 Task: Create a section Speed King and in the section, add a milestone Remote work and collaboration enhancement in the project Constellation
Action: Mouse moved to (64, 420)
Screenshot: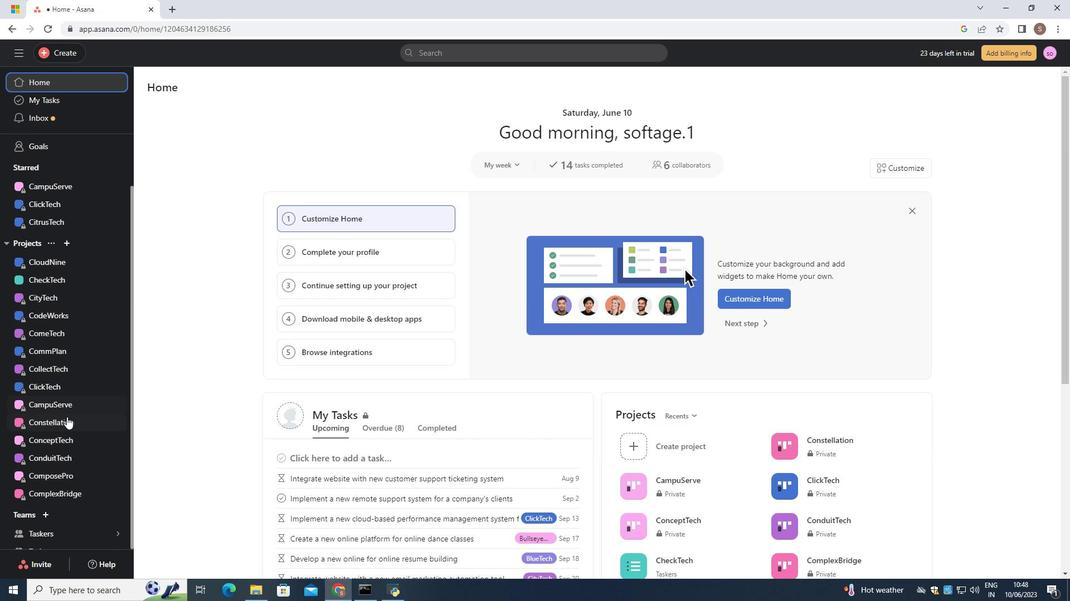 
Action: Mouse pressed left at (64, 420)
Screenshot: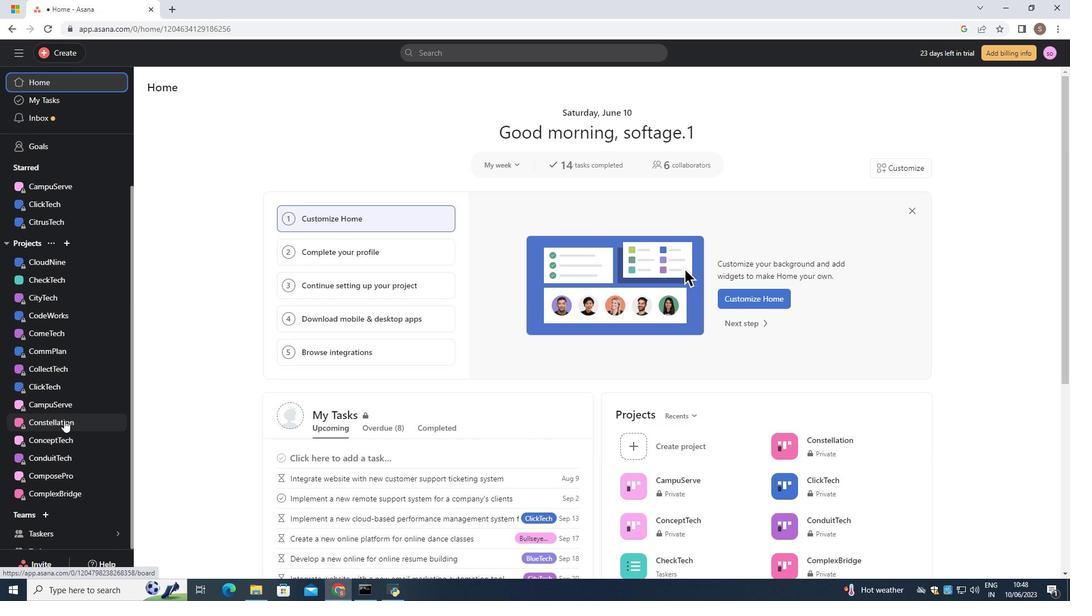
Action: Mouse moved to (677, 166)
Screenshot: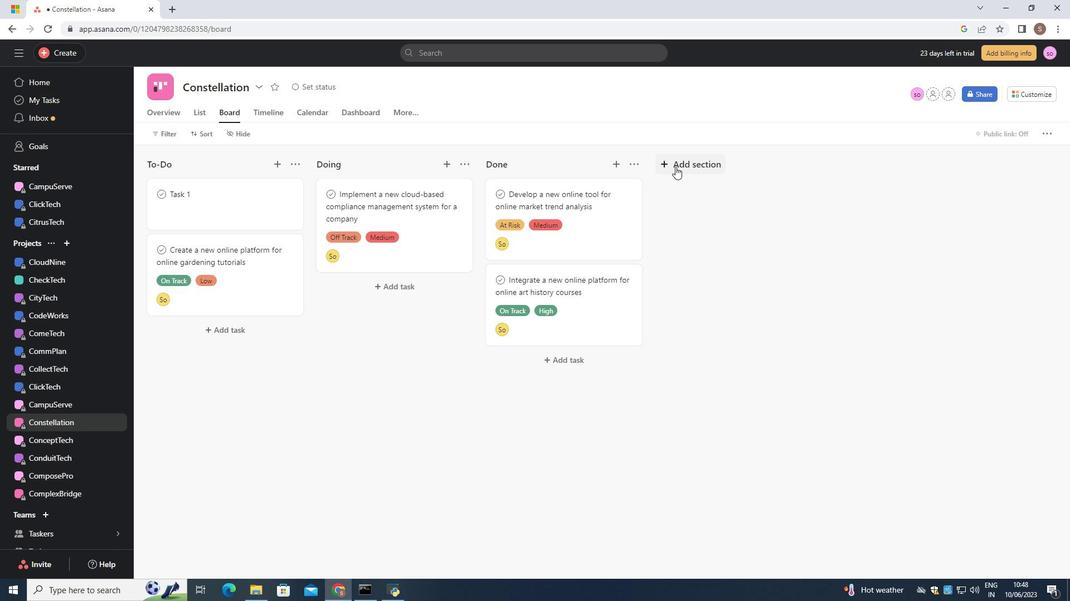 
Action: Mouse pressed left at (677, 166)
Screenshot: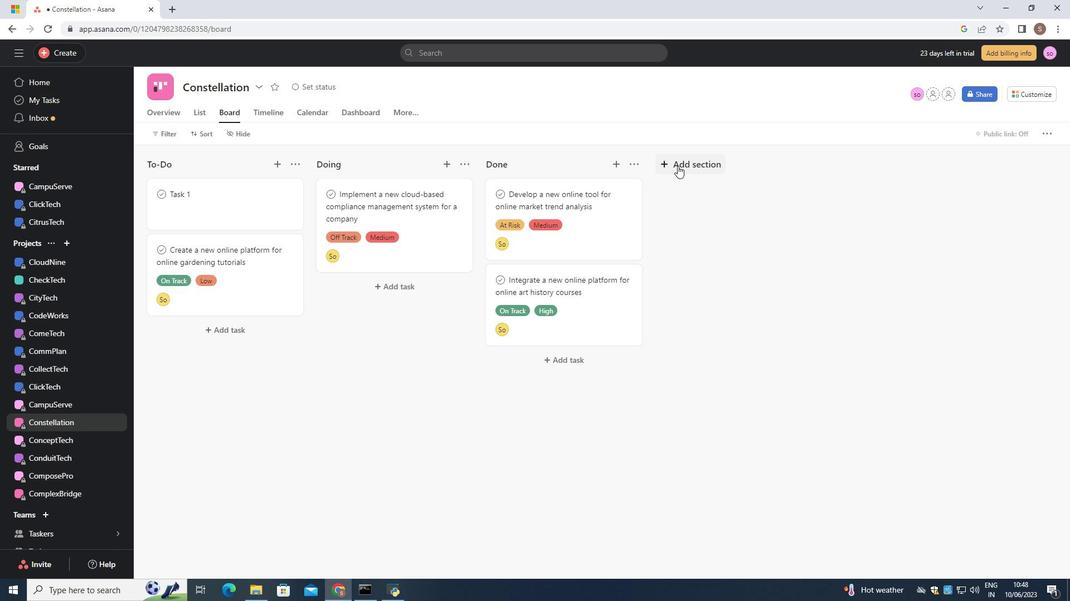 
Action: Key pressed <Key.shift>Speed<Key.space><Key.shift>King
Screenshot: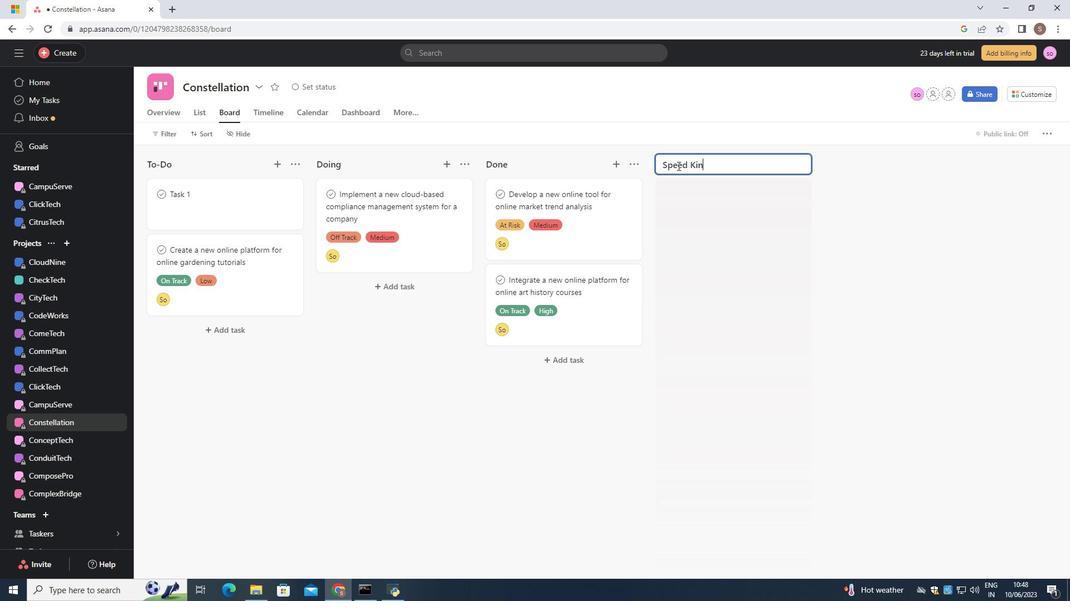 
Action: Mouse moved to (685, 166)
Screenshot: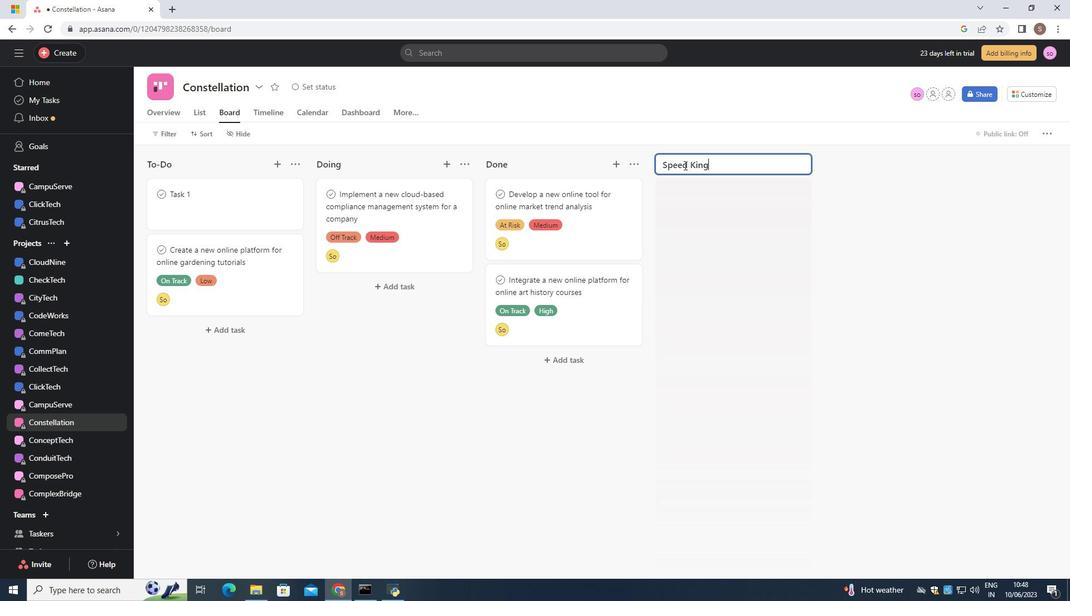 
Action: Key pressed <Key.enter>
Screenshot: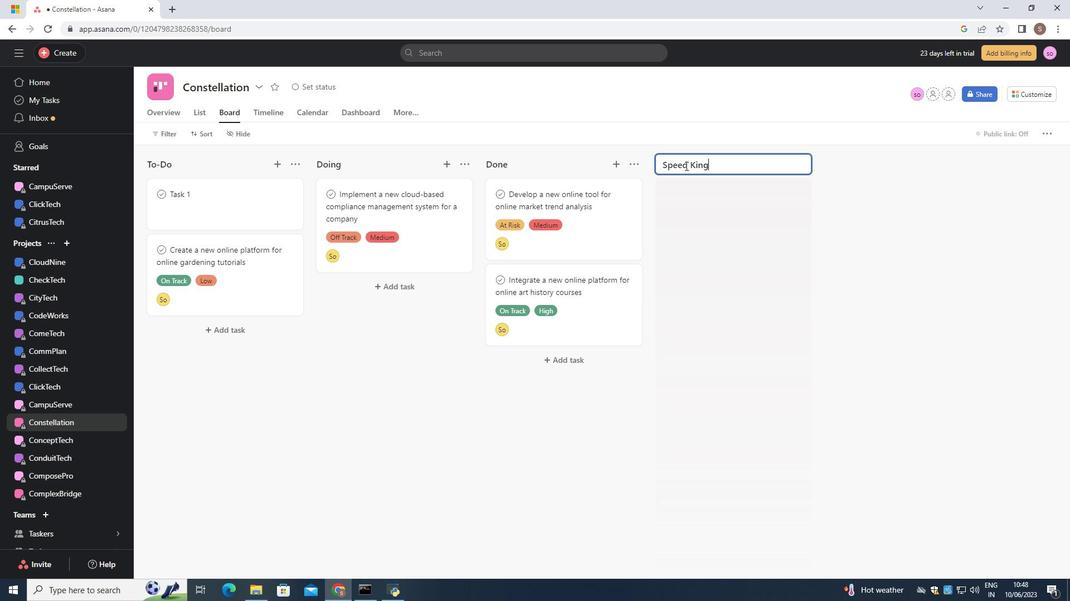 
Action: Mouse moved to (787, 159)
Screenshot: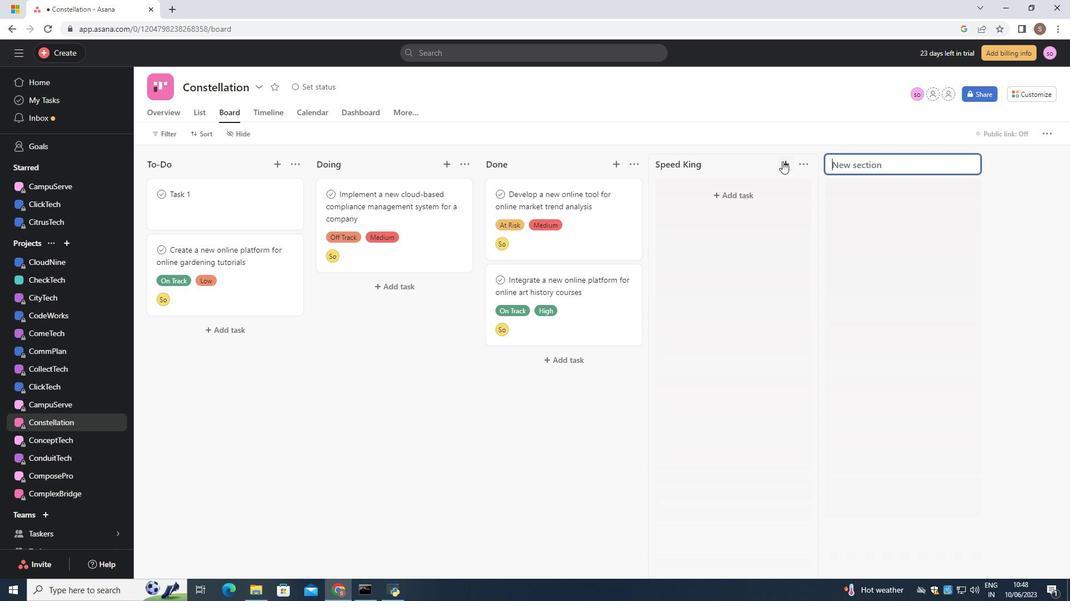 
Action: Mouse pressed left at (787, 159)
Screenshot: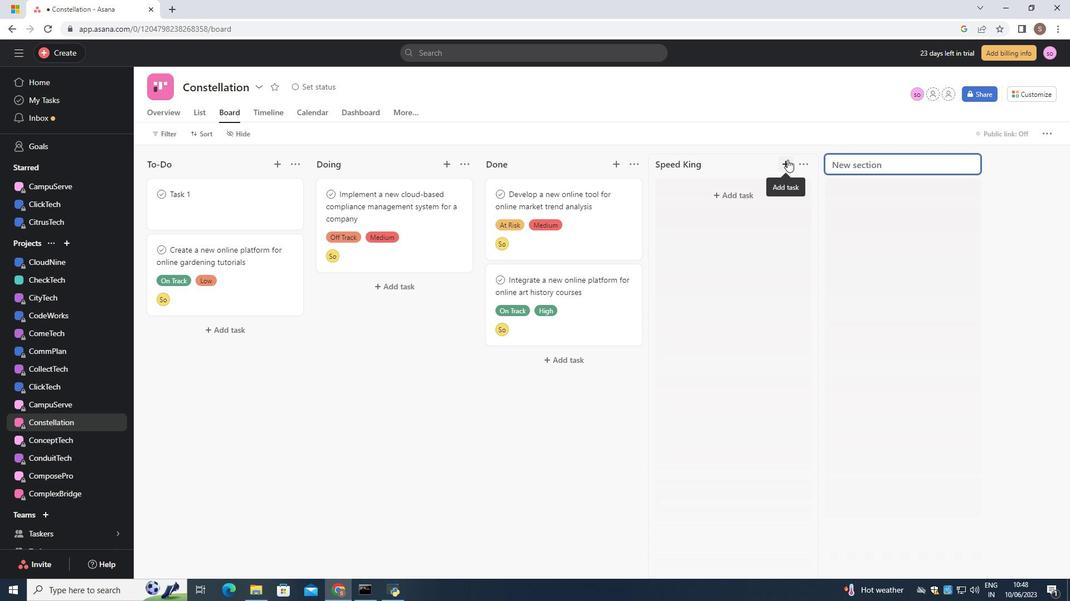 
Action: Key pressed <Key.shift>Remote
Screenshot: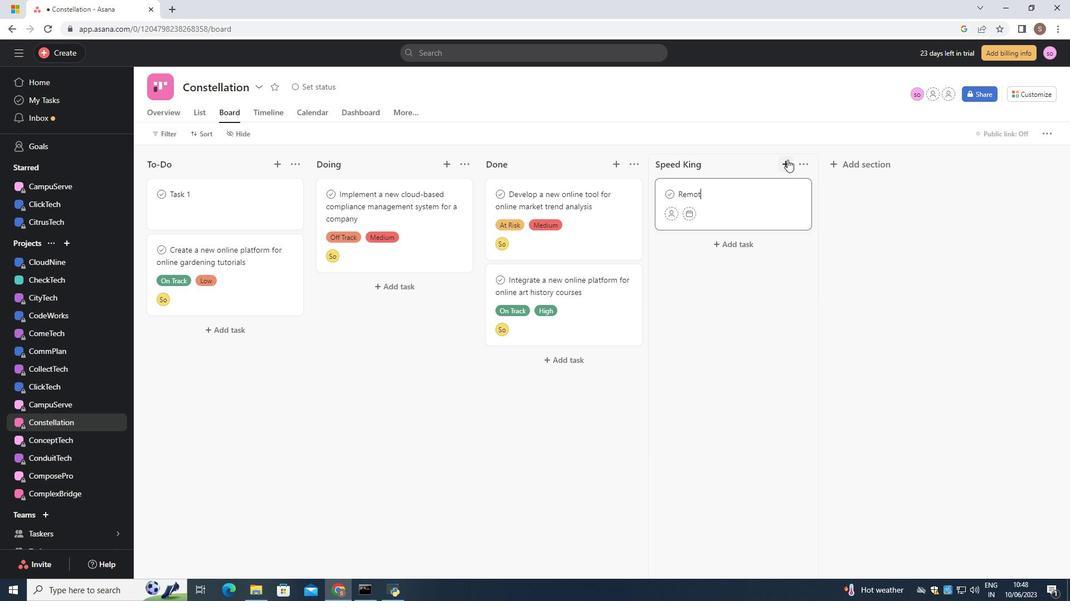 
Action: Mouse moved to (766, 173)
Screenshot: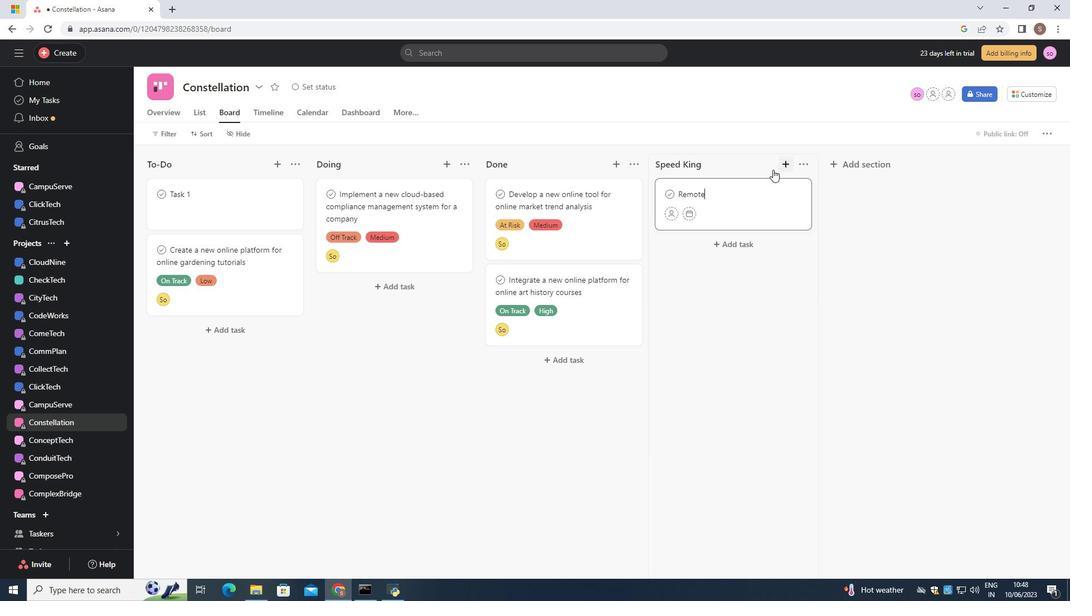 
Action: Key pressed <Key.space>work<Key.space>and<Key.space>collaboration<Key.space>enhancement<Key.enter>
Screenshot: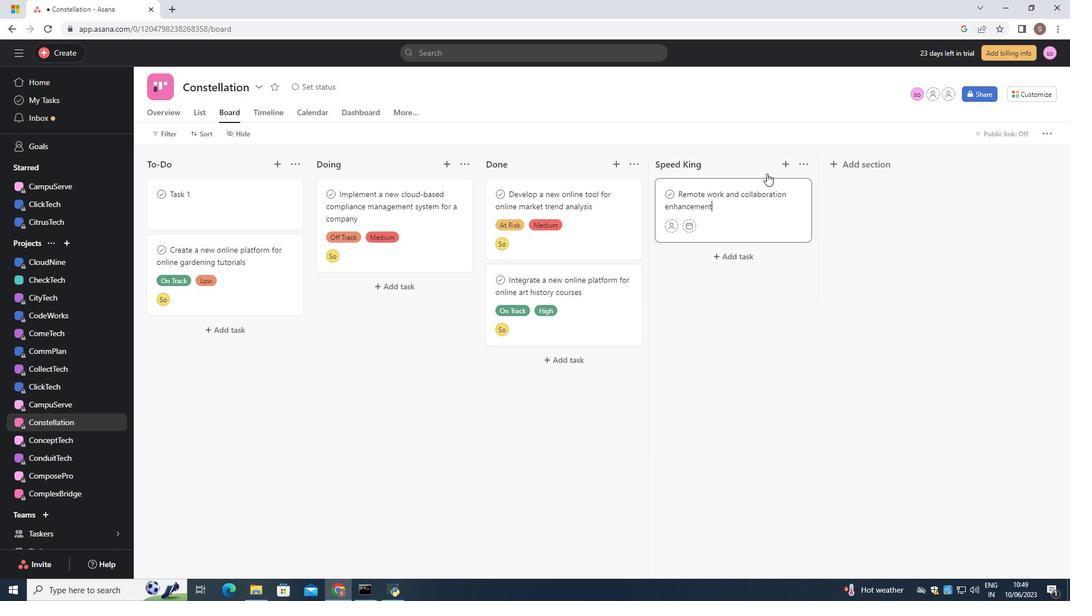 
Action: Mouse moved to (731, 200)
Screenshot: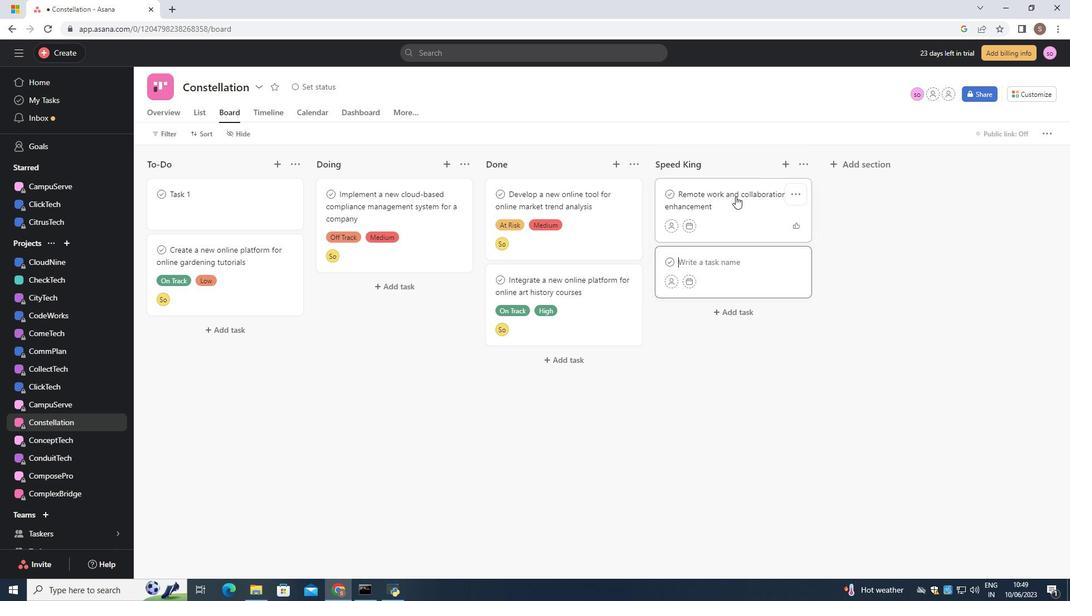 
Action: Mouse pressed left at (731, 200)
Screenshot: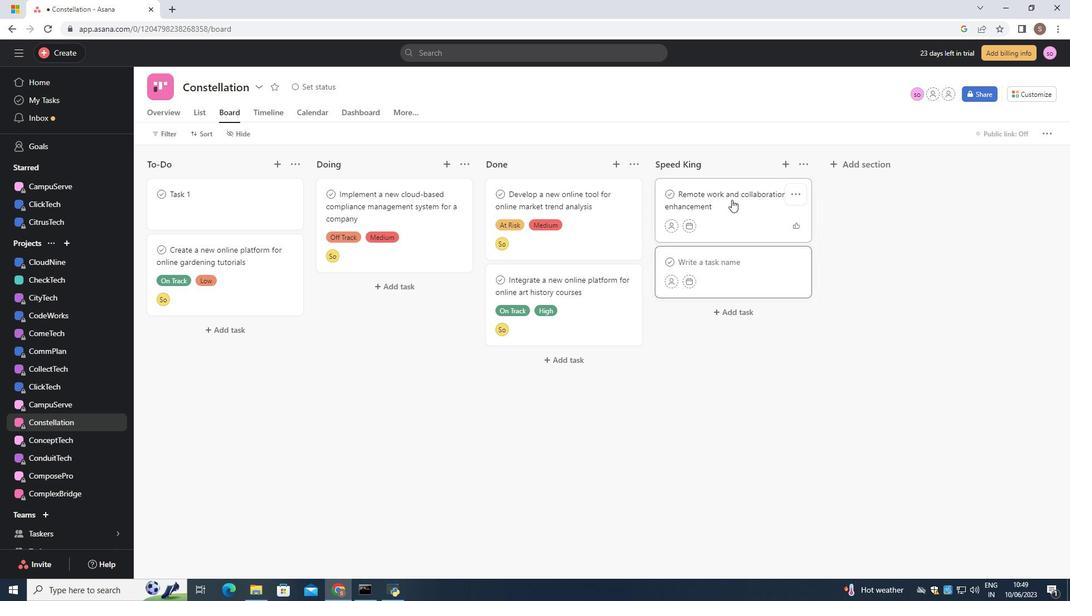 
Action: Mouse moved to (1027, 137)
Screenshot: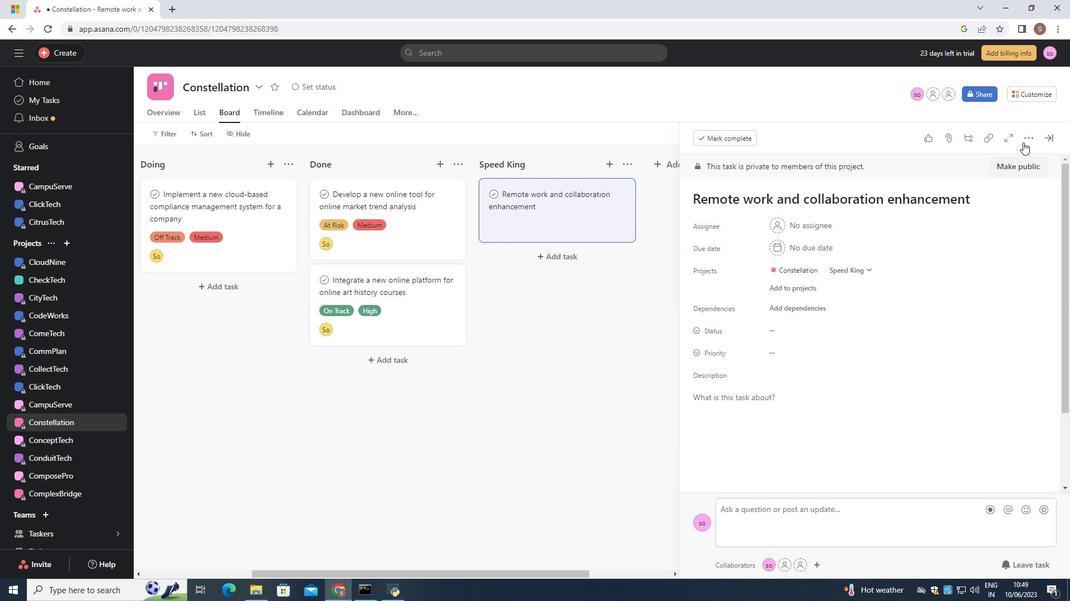 
Action: Mouse pressed left at (1027, 137)
Screenshot: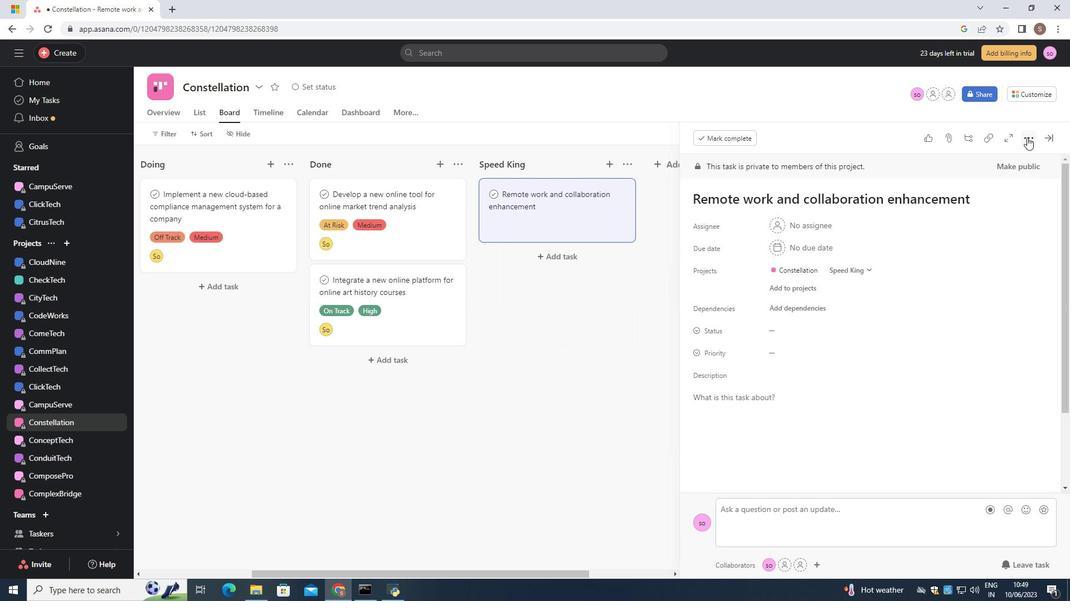 
Action: Mouse moved to (963, 181)
Screenshot: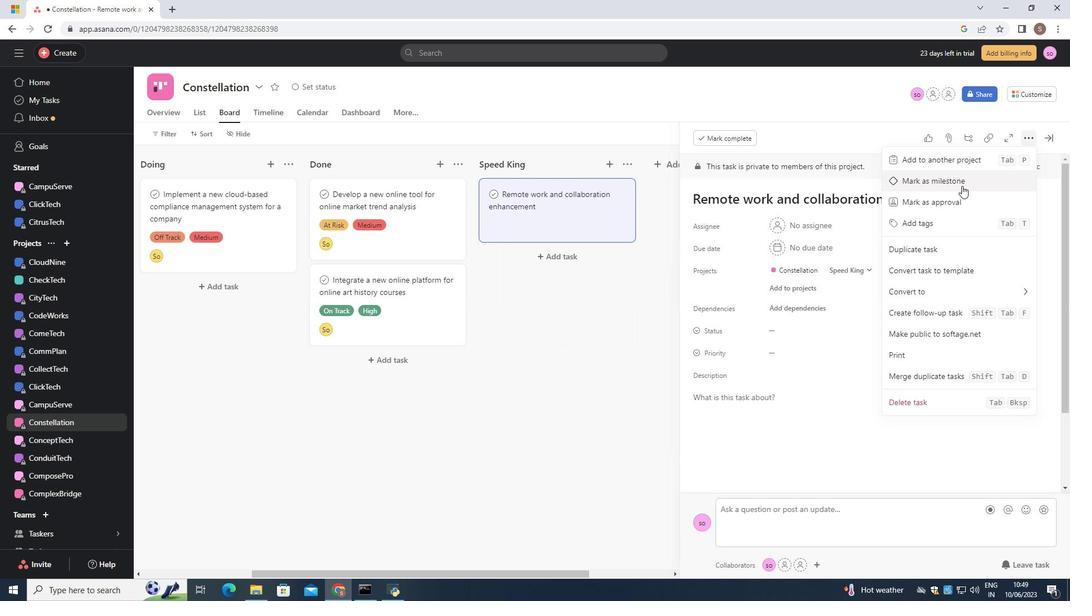 
Action: Mouse pressed left at (963, 181)
Screenshot: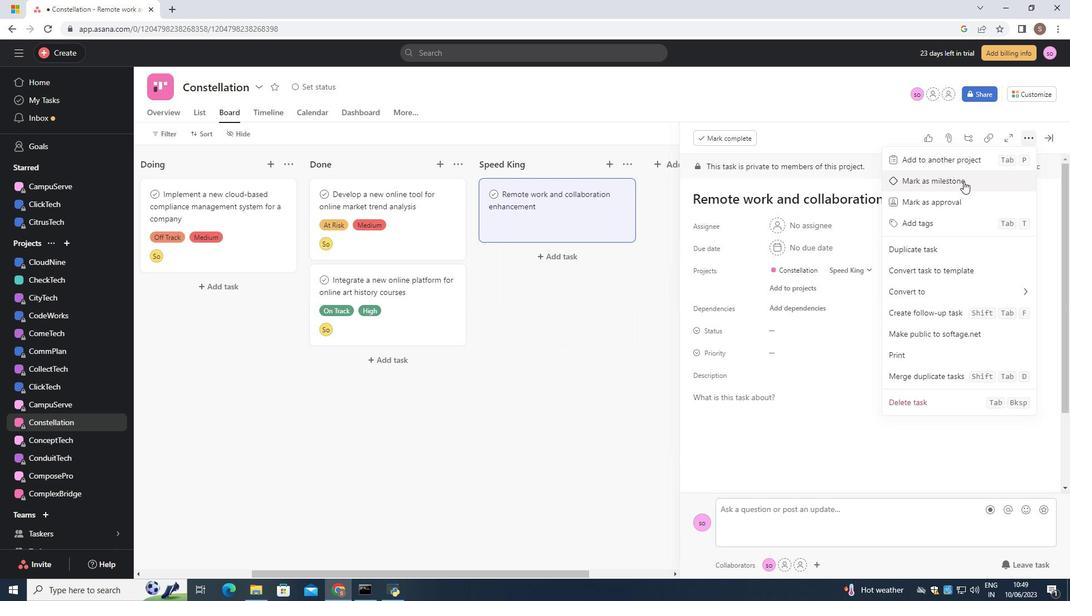 
